 Task: Create a rule from the Recommended list, Task Added to this Project -> add SubTasks in the project TrainForge with SubTasks Gather and Analyse Requirements , Design and Implement Solution , System Test and UAT , Release to Production / Go Live.
Action: Mouse moved to (50, 363)
Screenshot: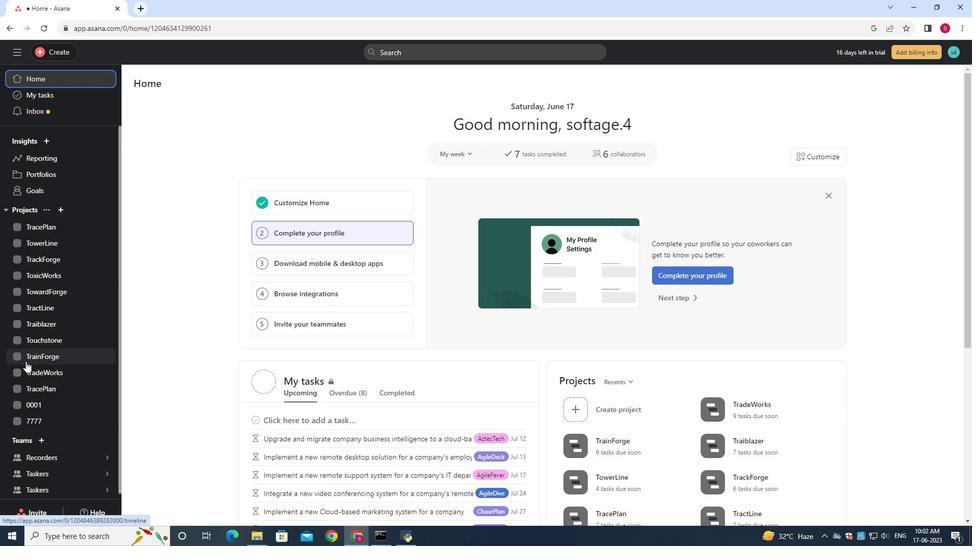 
Action: Mouse pressed left at (50, 363)
Screenshot: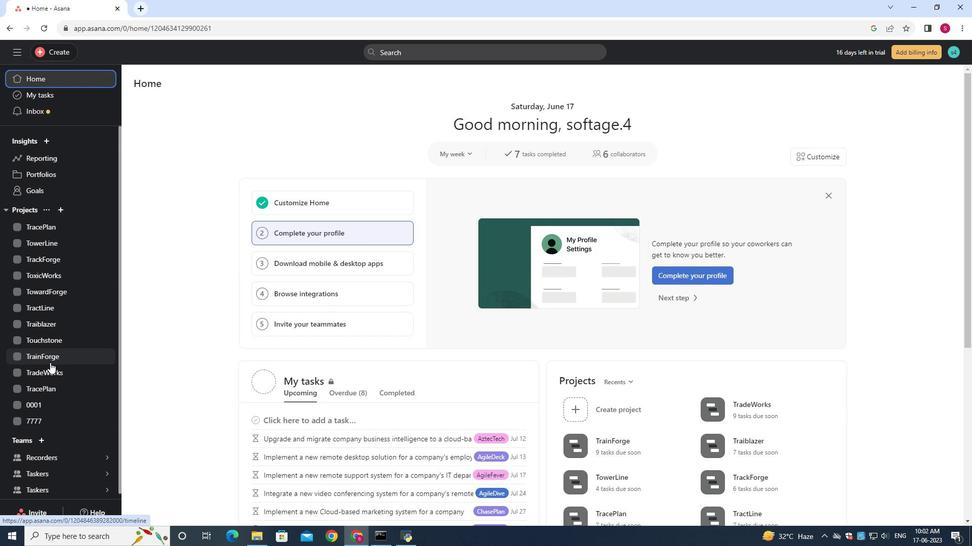 
Action: Mouse moved to (941, 89)
Screenshot: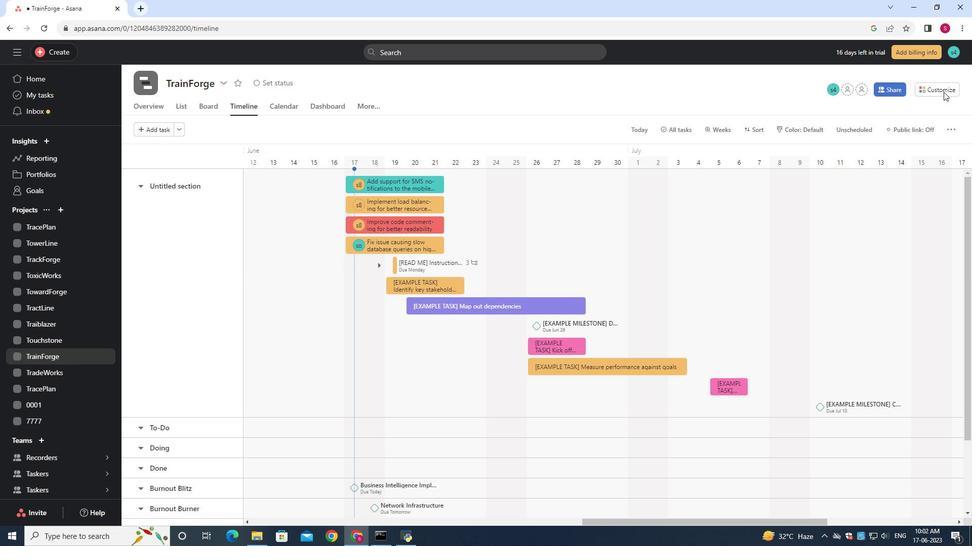 
Action: Mouse pressed left at (941, 89)
Screenshot: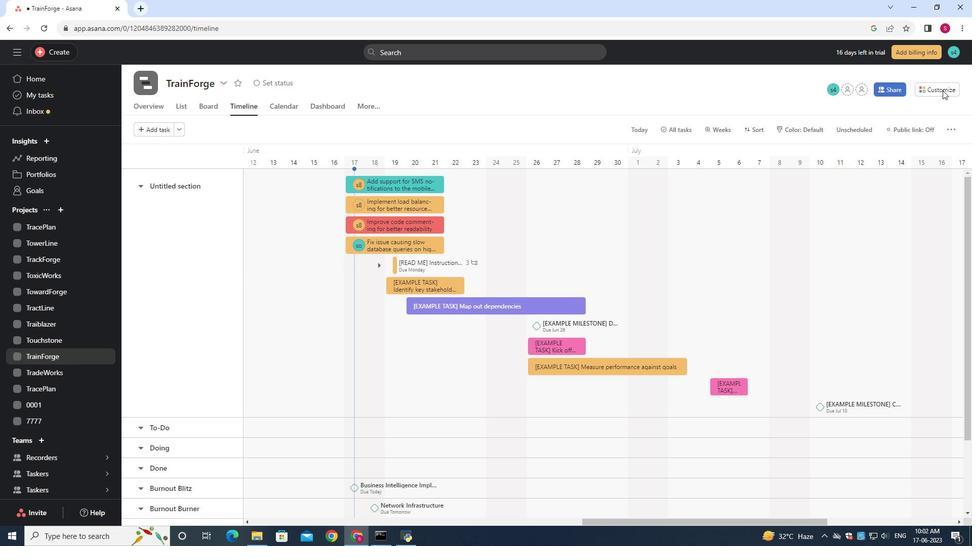 
Action: Mouse moved to (767, 255)
Screenshot: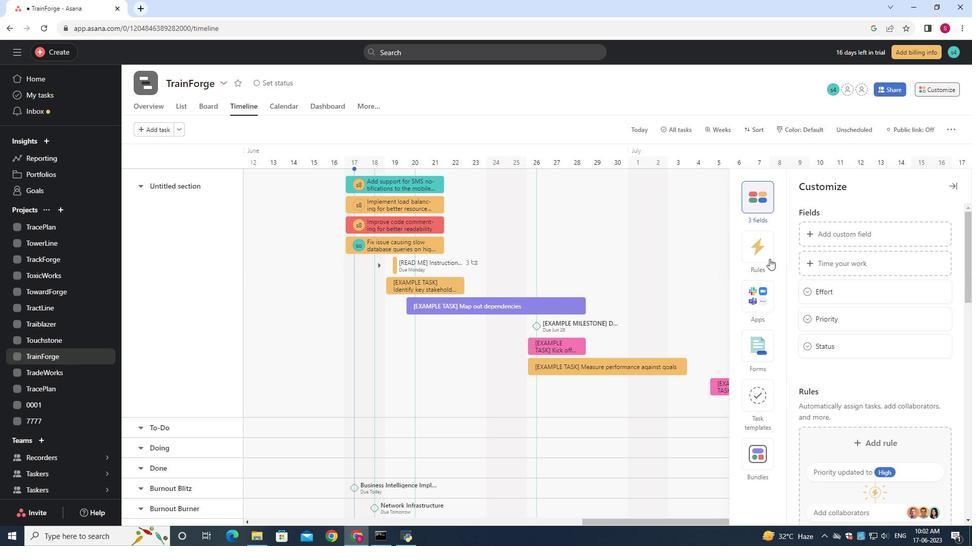 
Action: Mouse pressed left at (767, 255)
Screenshot: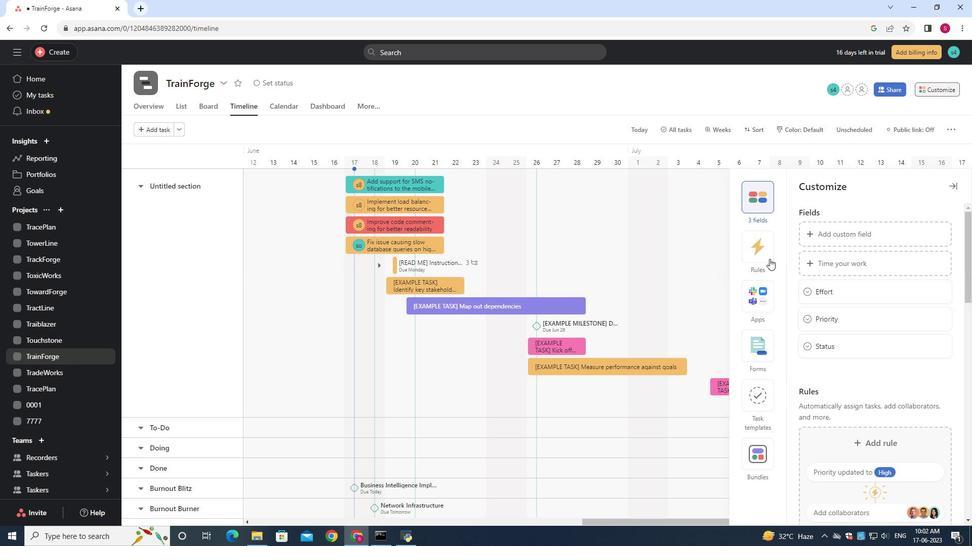 
Action: Mouse moved to (868, 260)
Screenshot: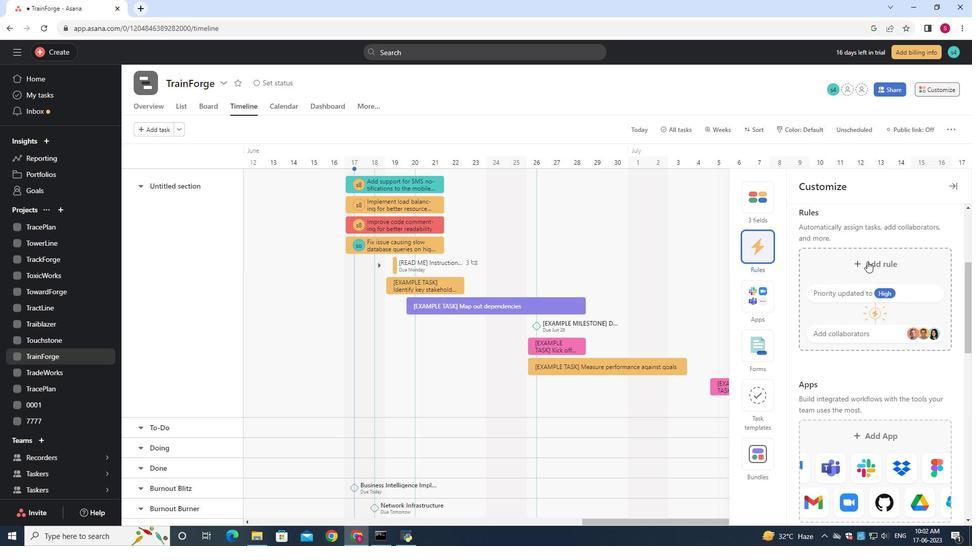 
Action: Mouse pressed left at (868, 260)
Screenshot: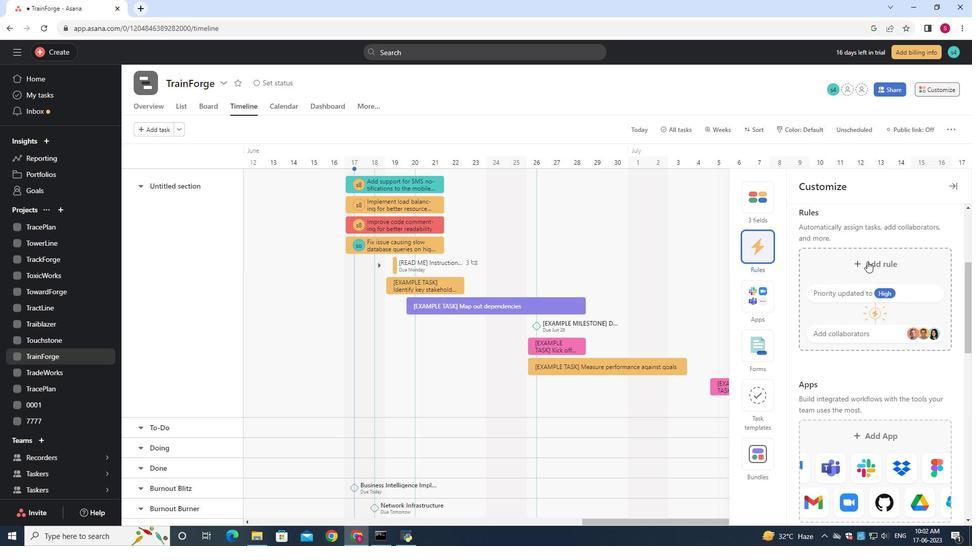 
Action: Mouse moved to (702, 178)
Screenshot: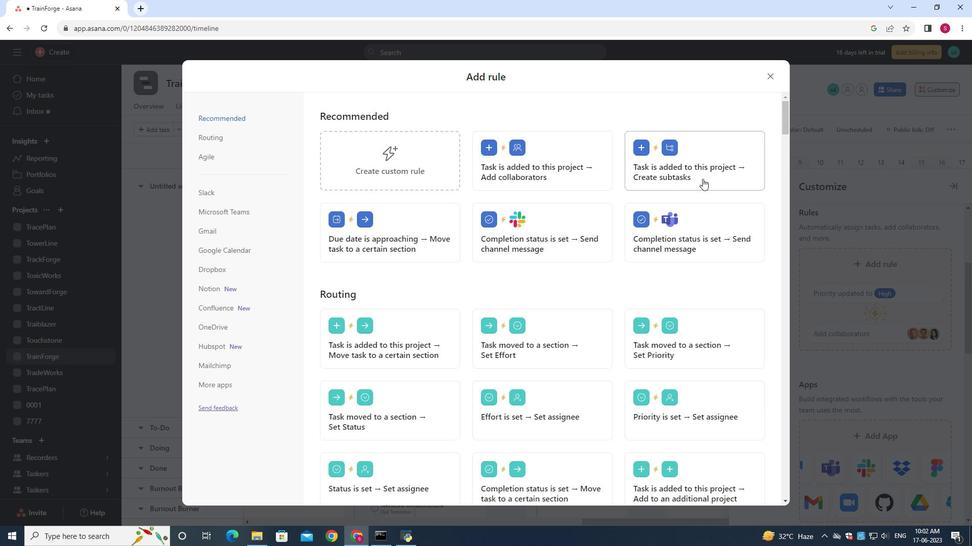 
Action: Mouse pressed left at (702, 178)
Screenshot: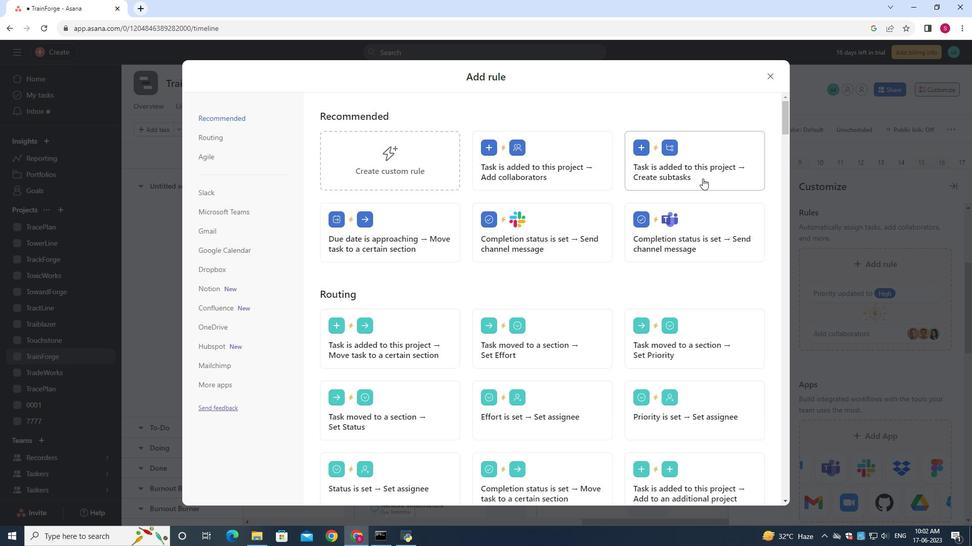 
Action: Mouse moved to (626, 165)
Screenshot: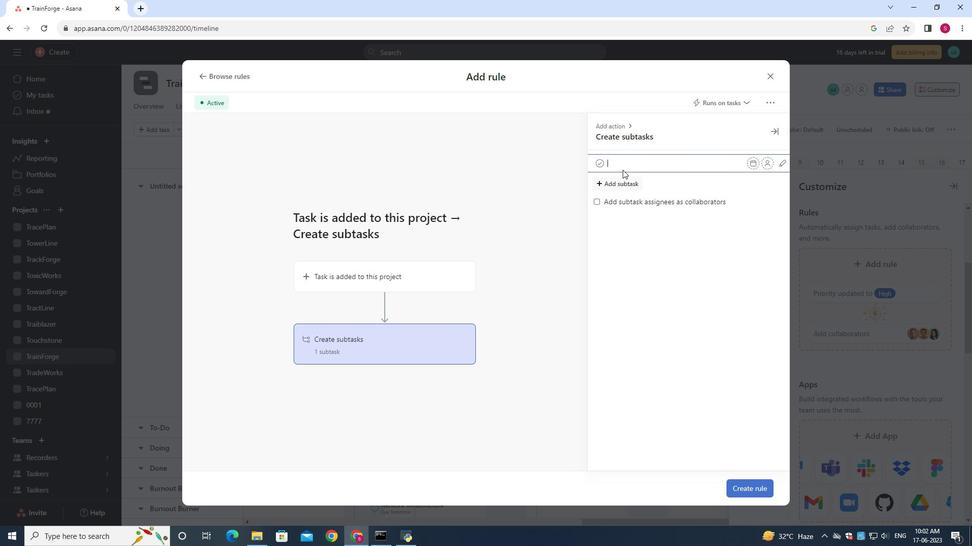 
Action: Key pressed d<Key.backspace><Key.shift>Gather<Key.space>and<Key.space><Key.shift><Key.shift><Key.shift><Key.shift><Key.shift><Key.shift><Key.shift><Key.shift><Key.shift><Key.shift><Key.shift><Key.shift>Analye<Key.backspace>se<Key.space><Key.shift><Key.shift><Key.shift><Key.shift><Key.shift><Key.shift><Key.shift><Key.shift><Key.shift><Key.shift><Key.shift><Key.shift><Key.shift><Key.shift><Key.shift><Key.shift><Key.shift><Key.shift><Key.shift><Key.shift><Key.shift><Key.shift><Key.shift><Key.shift><Key.shift><Key.shift><Key.shift><Key.shift><Key.shift><Key.shift><Key.shift><Key.shift><Key.shift><Key.shift><Key.shift>Requirements<Key.enter><Key.shift><Key.shift><Key.shift><Key.shift><Key.shift><Key.shift><Key.shift><Key.shift><Key.shift>Design<Key.space>and<Key.space><Key.shift>Implement<Key.space><Key.shift>Solution<Key.enter><Key.shift>System<Key.space><Key.shift>Test<Key.space><Key.shift><Key.shift><Key.shift><Key.shift><Key.shift><Key.shift>and<Key.space><Key.shift><Key.shift><Key.shift><Key.shift><Key.shift><Key.shift><Key.shift><Key.shift><Key.shift>UAT<Key.enter><Key.shift><Key.shift><Key.shift>Release<Key.space>to<Key.space><Key.shift><Key.shift><Key.shift><Key.shift>Production/<Key.space><Key.shift><Key.shift><Key.shift><Key.shift><Key.shift><Key.shift><Key.shift><Key.shift><Key.shift><Key.shift>Go<Key.space><Key.shift>Live
Screenshot: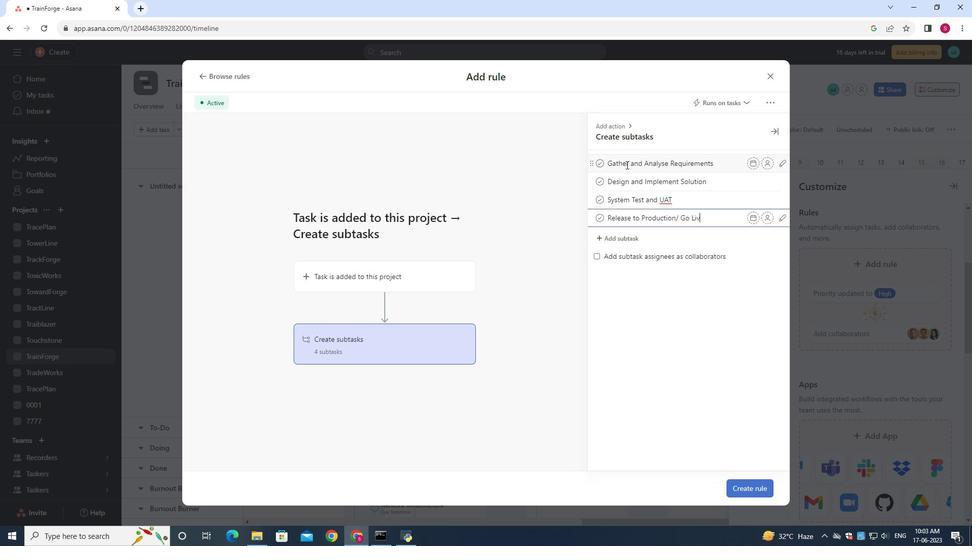 
Action: Mouse moved to (751, 492)
Screenshot: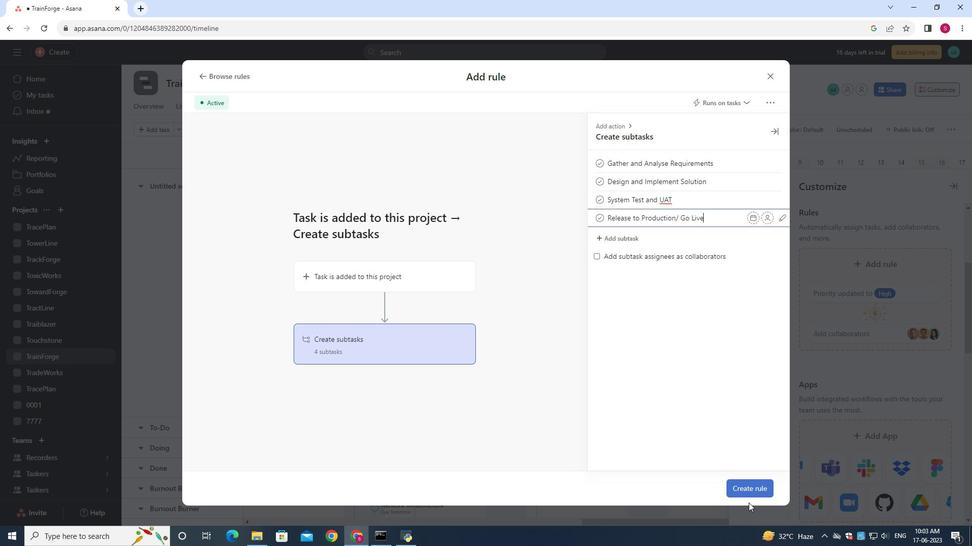
Action: Mouse pressed left at (751, 492)
Screenshot: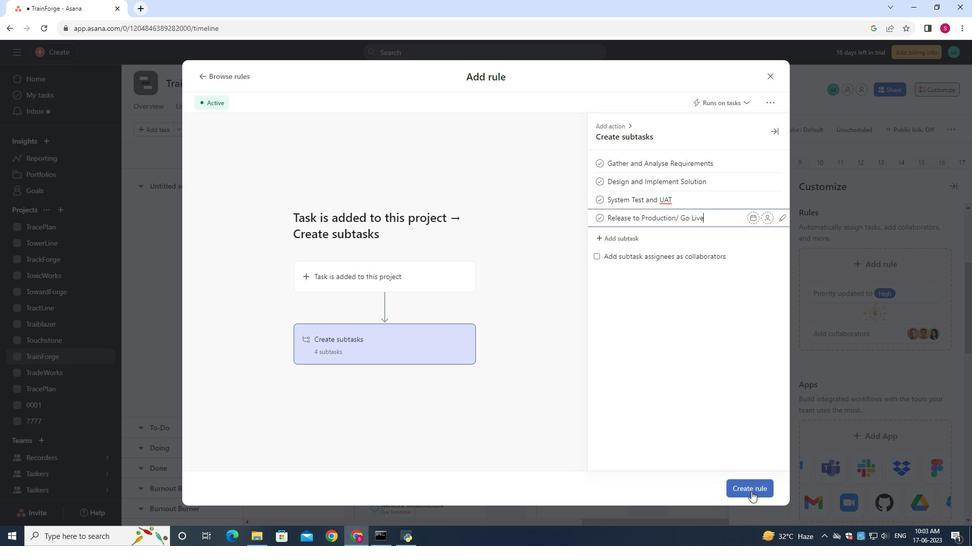 
Action: Mouse moved to (496, 329)
Screenshot: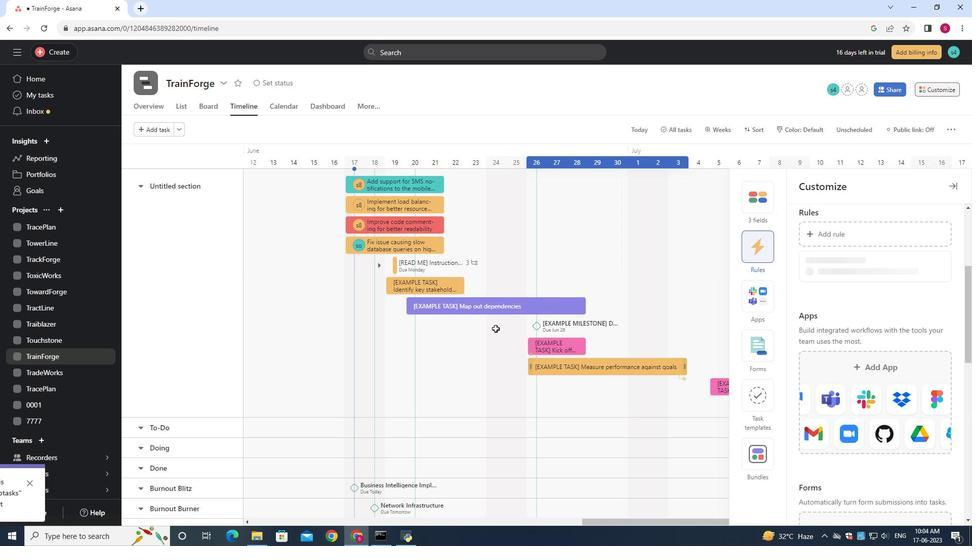 
